 Task: Use the formula "FALSE" in spreadsheet "Project protfolio".
Action: Mouse moved to (760, 121)
Screenshot: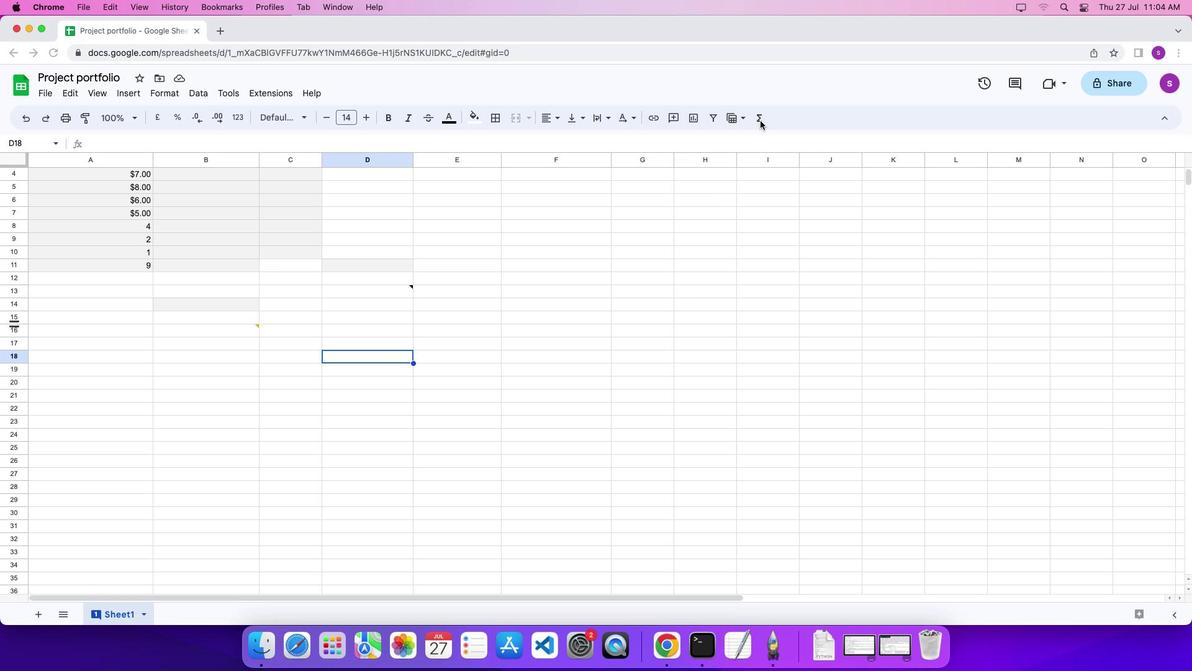 
Action: Mouse pressed left at (760, 121)
Screenshot: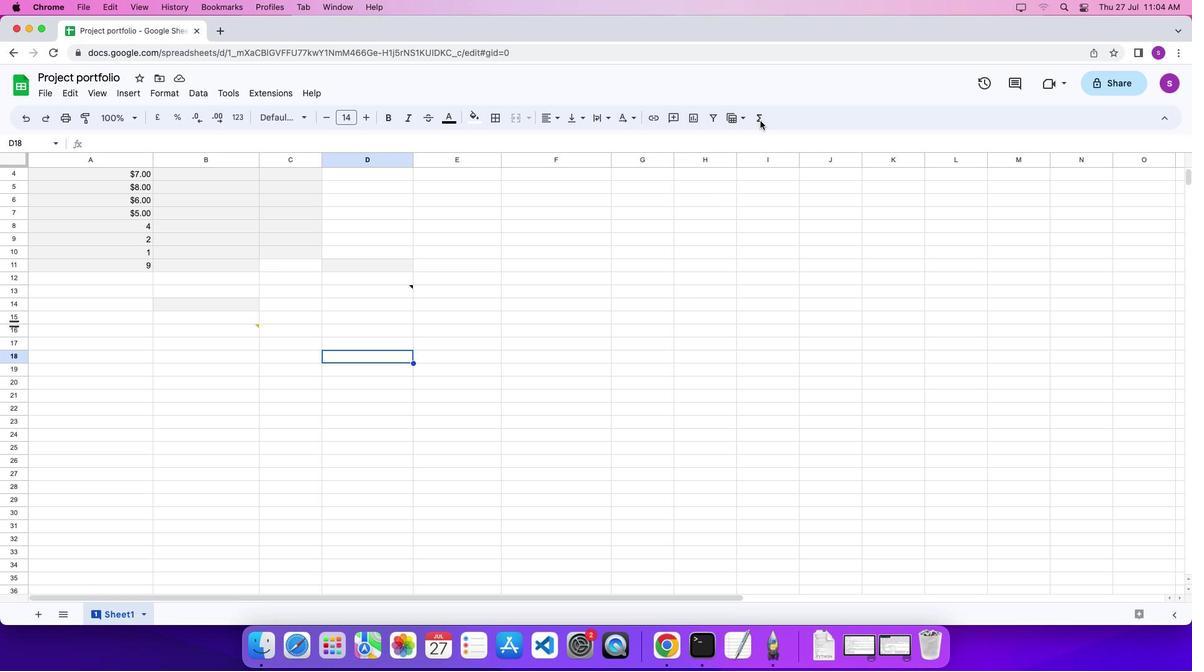 
Action: Mouse moved to (758, 118)
Screenshot: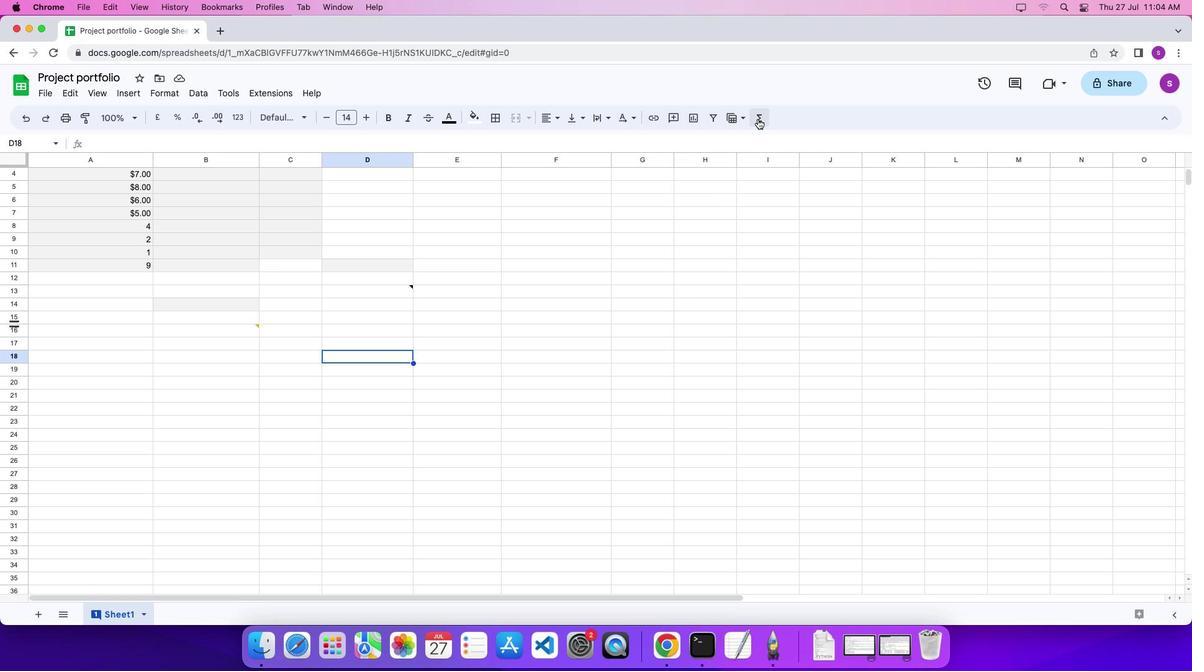 
Action: Mouse pressed left at (758, 118)
Screenshot: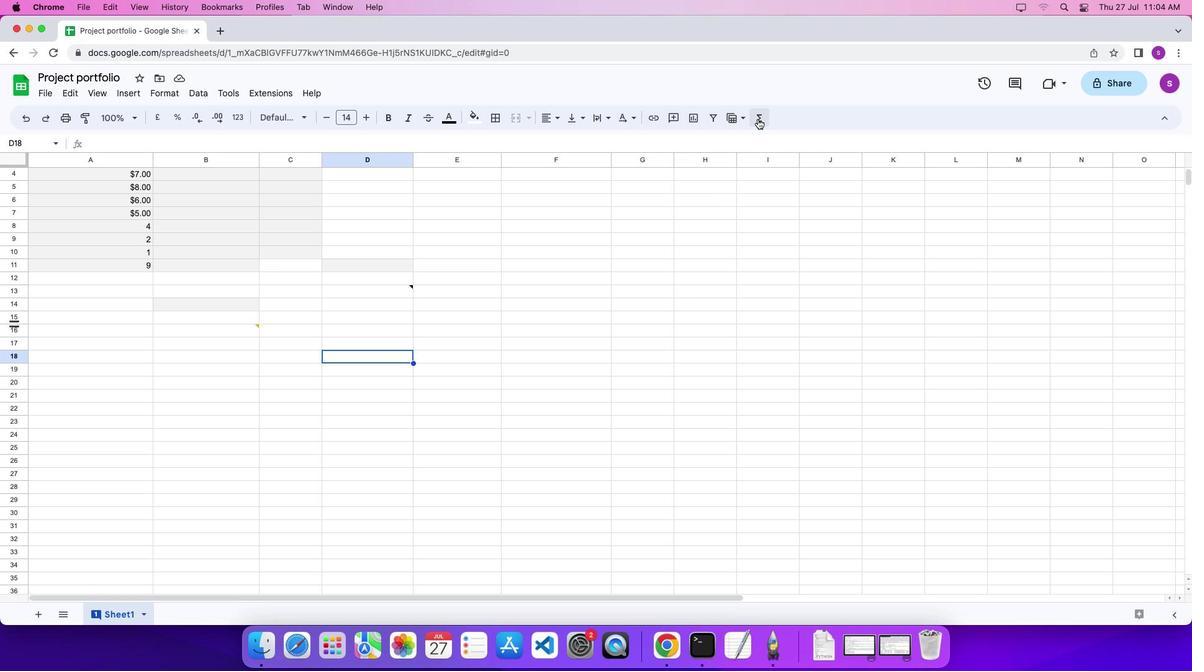 
Action: Mouse moved to (972, 433)
Screenshot: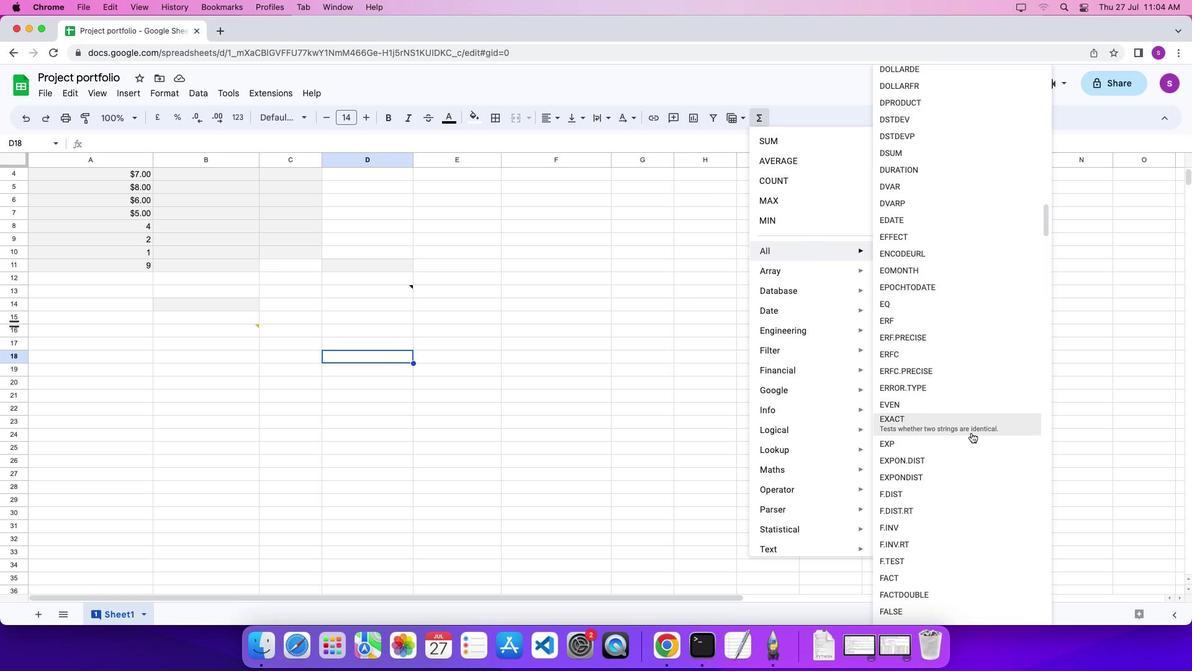 
Action: Mouse scrolled (972, 433) with delta (0, 0)
Screenshot: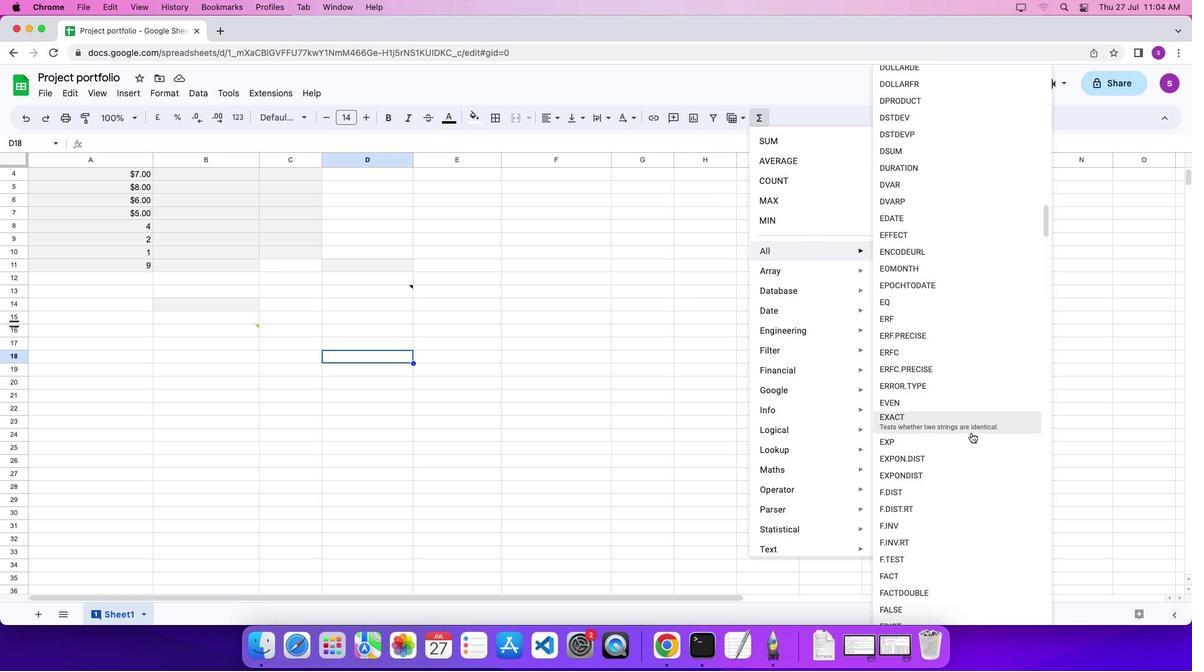 
Action: Mouse scrolled (972, 433) with delta (0, 0)
Screenshot: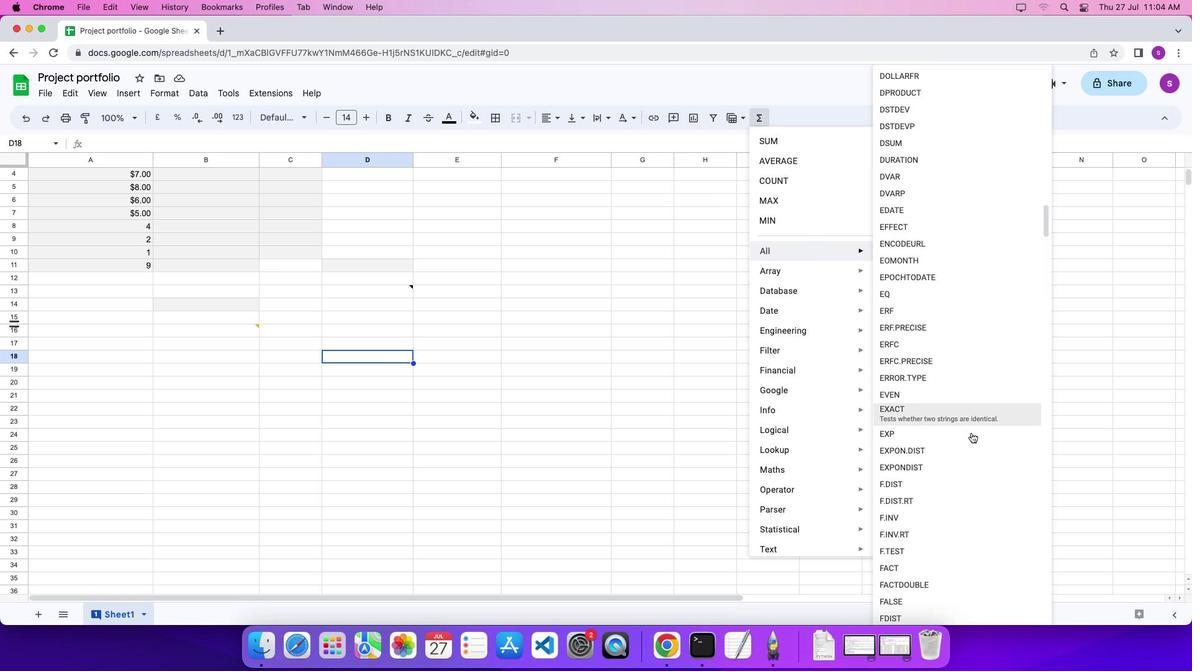 
Action: Mouse moved to (959, 588)
Screenshot: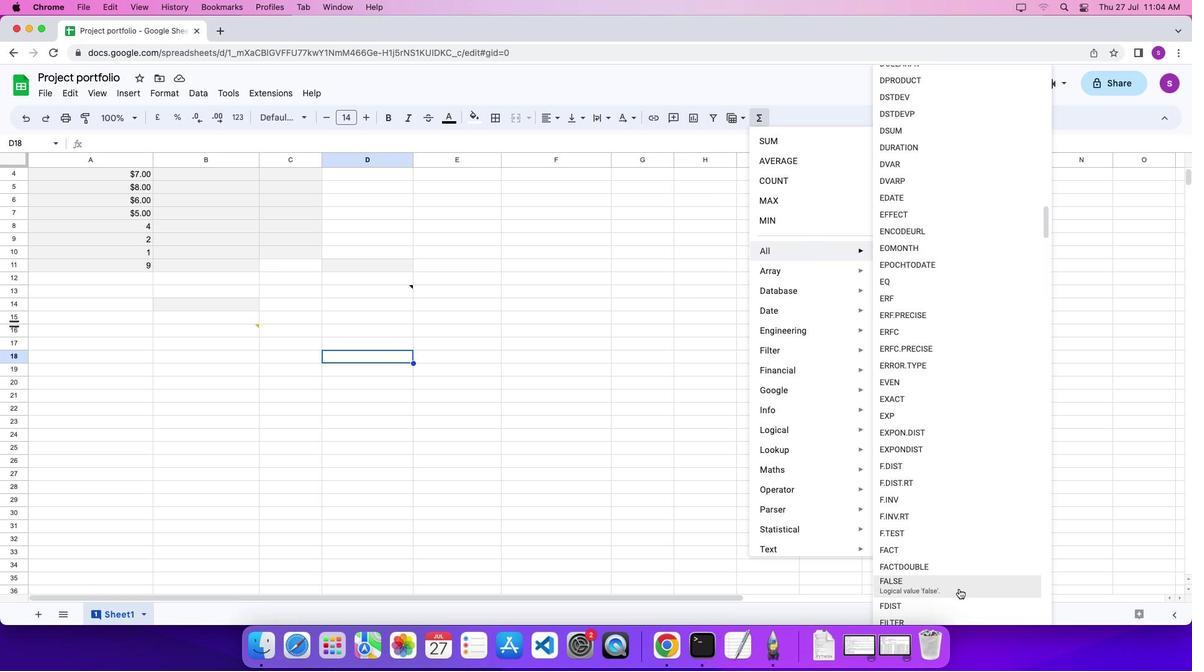 
Action: Mouse pressed left at (959, 588)
Screenshot: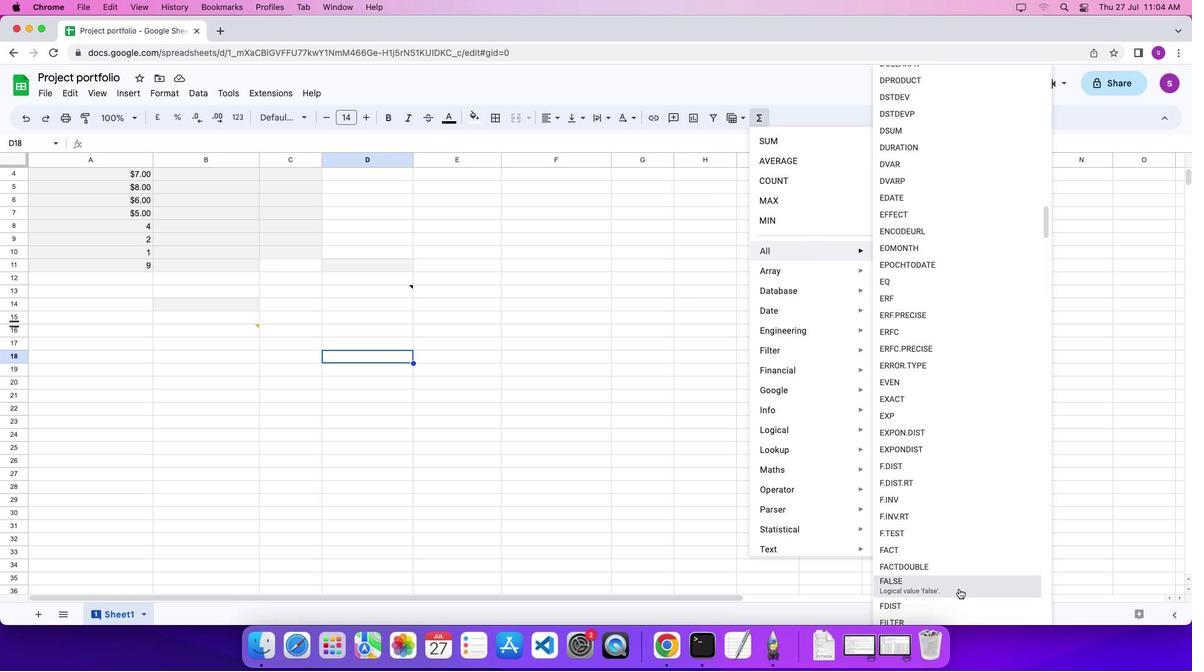 
Action: Mouse moved to (830, 440)
Screenshot: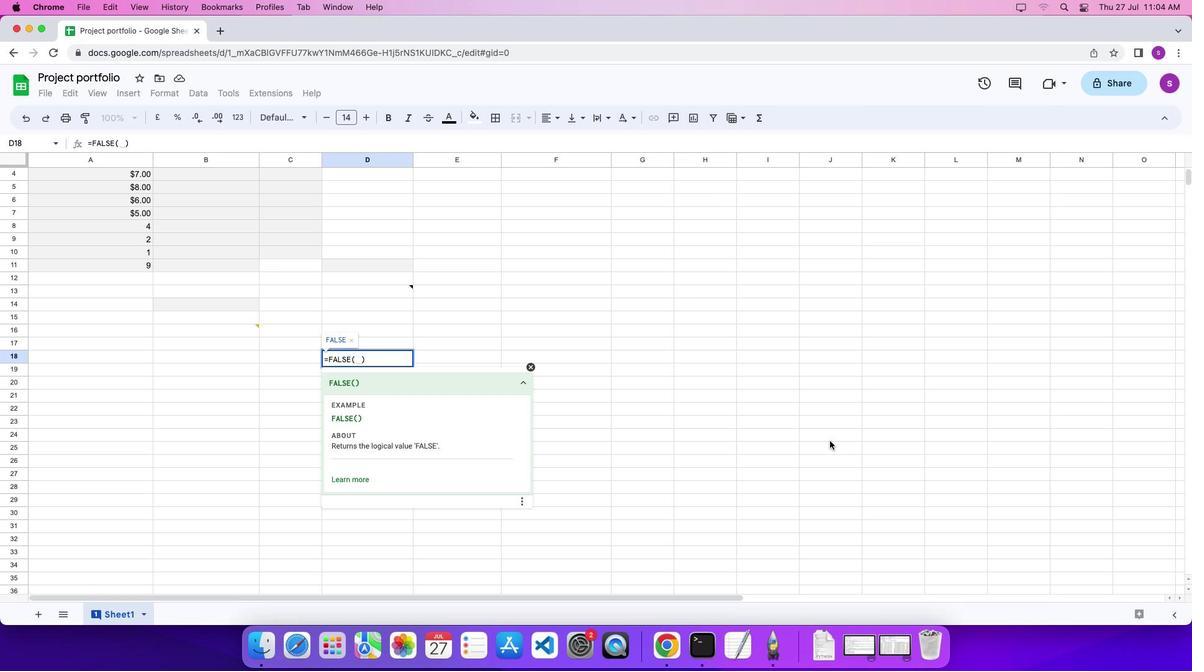 
Action: Key pressed '\x03'
Screenshot: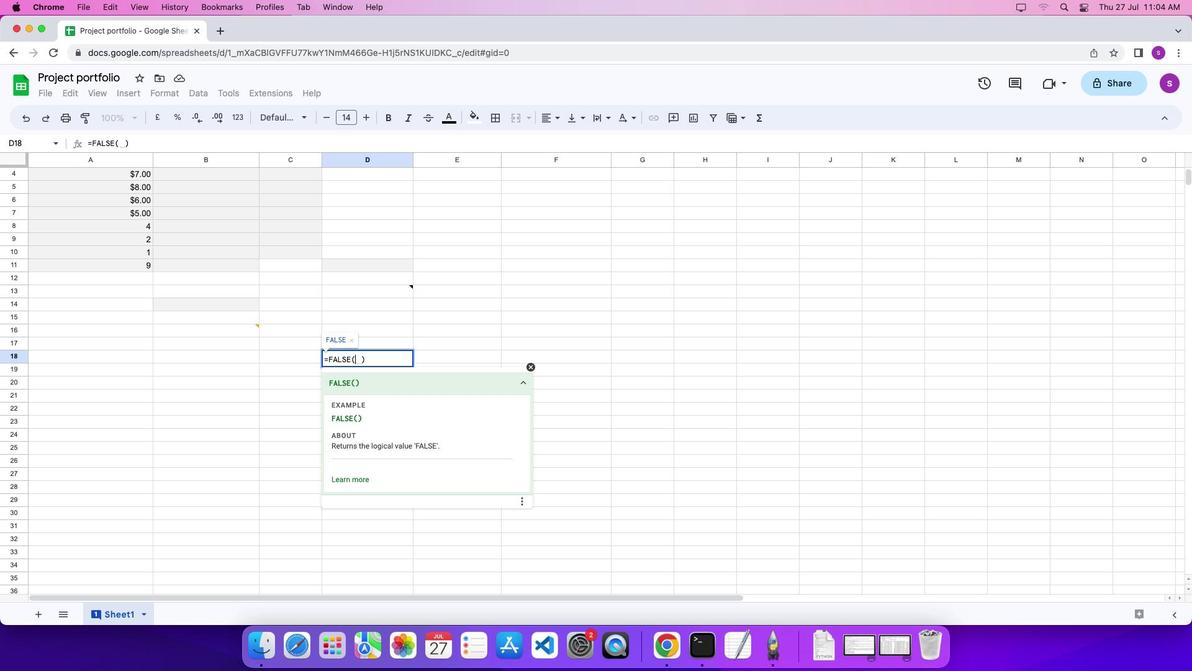 
